 Task: Create a rule when anyone enters a card discription ending with a date after set due on the date.
Action: Mouse moved to (975, 114)
Screenshot: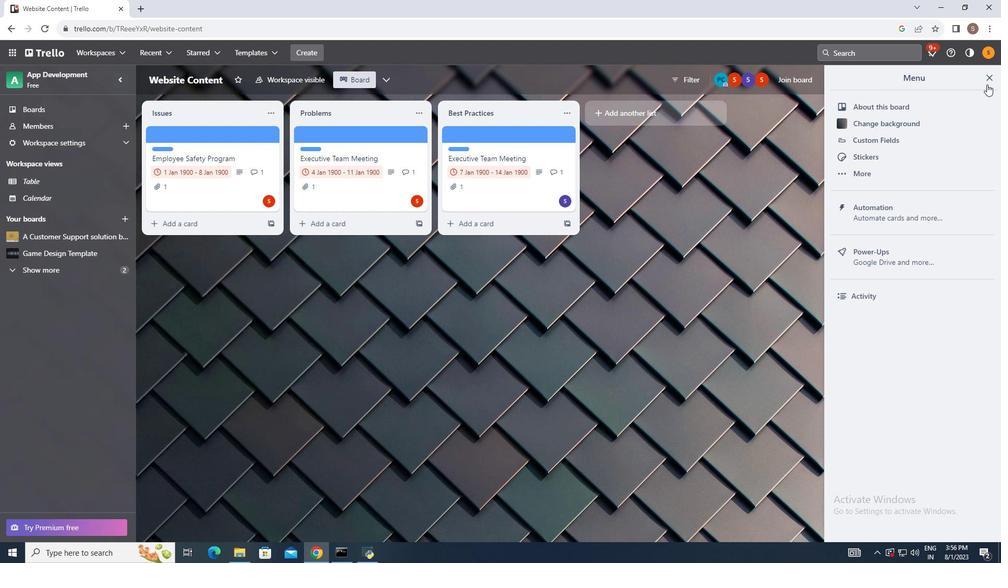 
Action: Mouse pressed left at (975, 114)
Screenshot: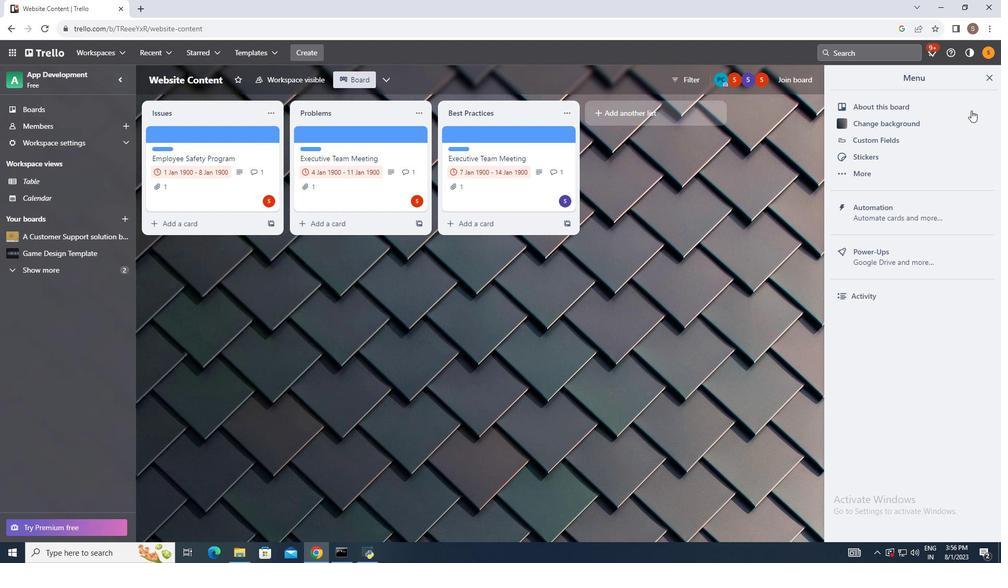 
Action: Mouse moved to (900, 236)
Screenshot: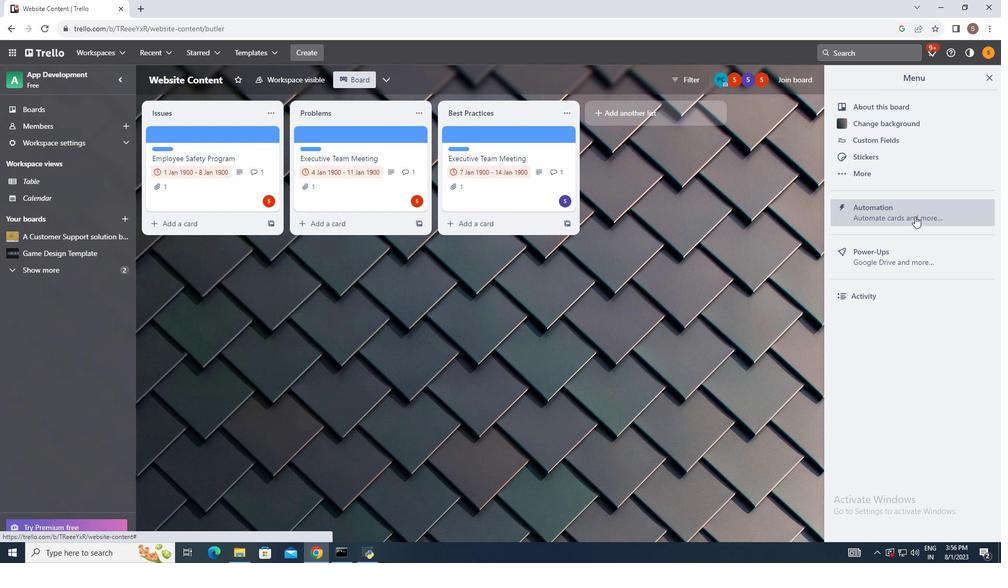 
Action: Mouse pressed left at (900, 236)
Screenshot: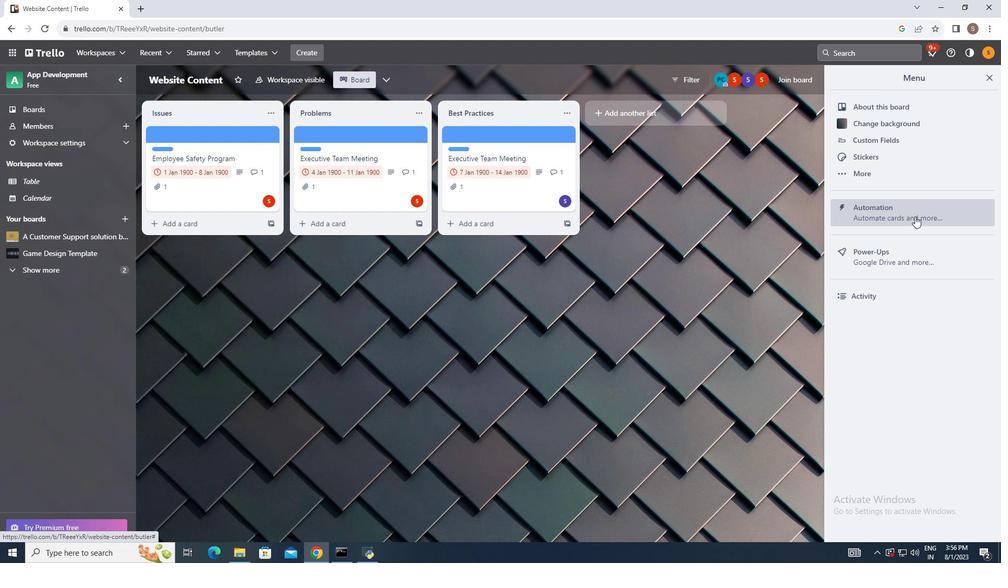 
Action: Mouse moved to (157, 199)
Screenshot: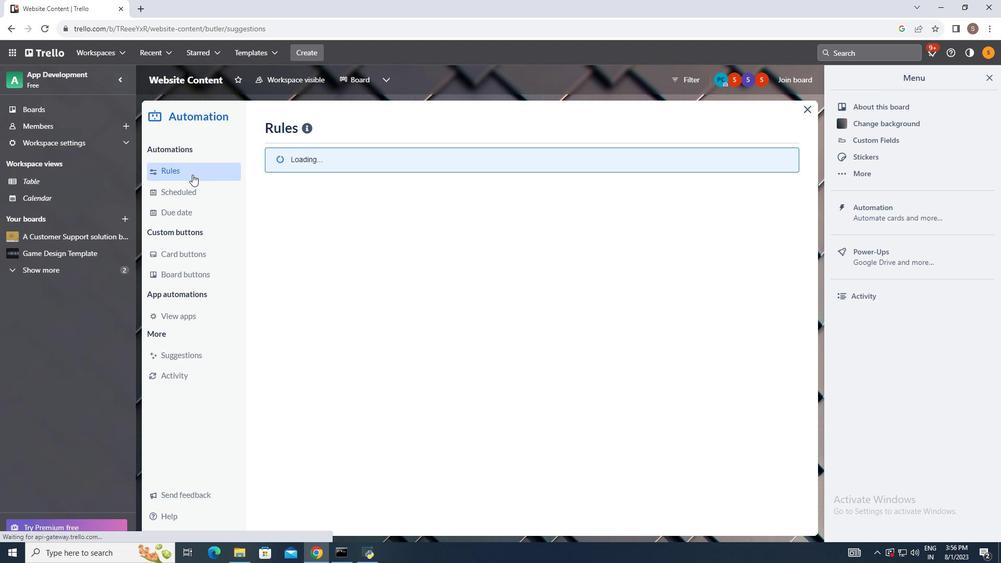 
Action: Mouse pressed left at (157, 199)
Screenshot: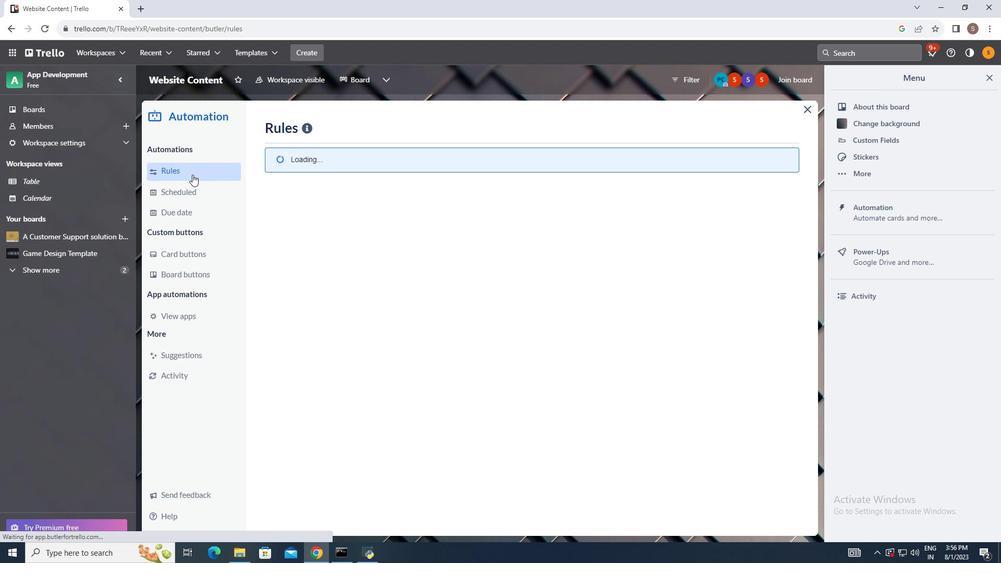 
Action: Mouse moved to (674, 158)
Screenshot: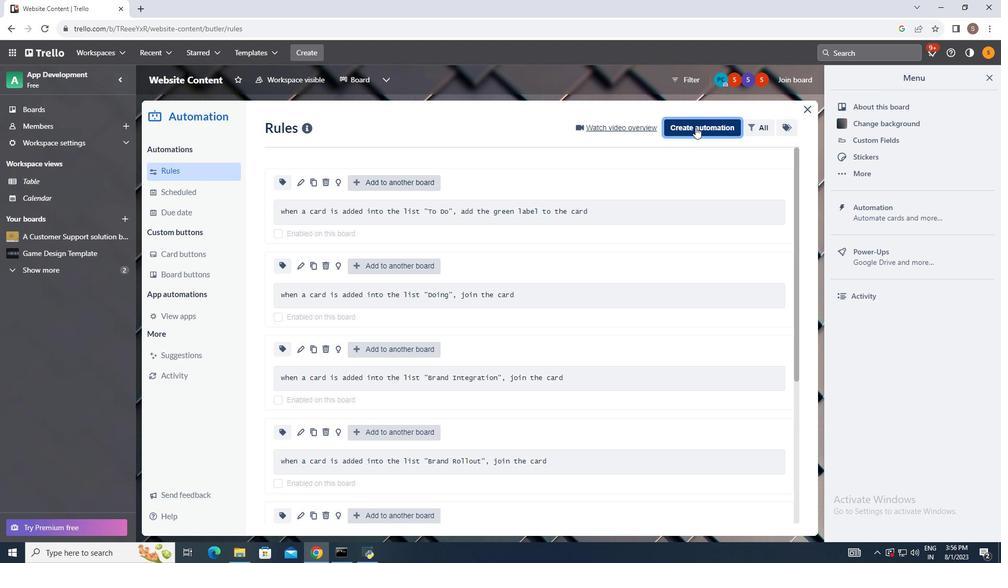 
Action: Mouse pressed left at (674, 158)
Screenshot: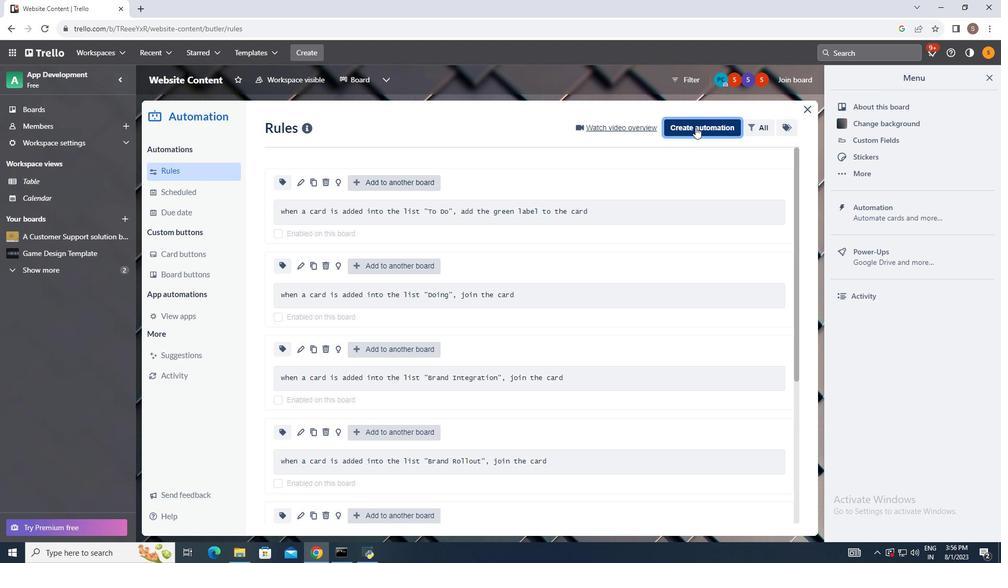 
Action: Mouse moved to (509, 244)
Screenshot: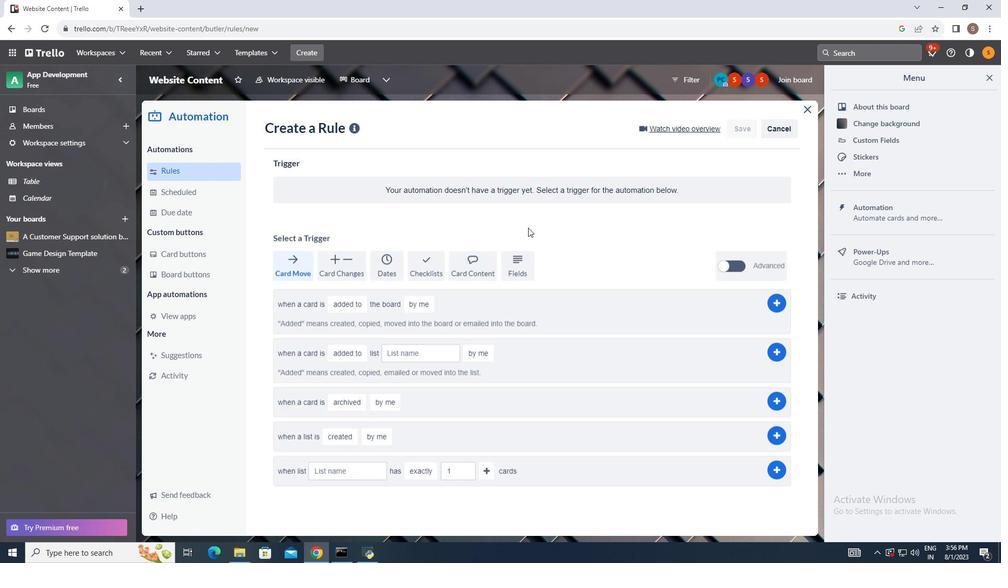 
Action: Mouse pressed left at (509, 244)
Screenshot: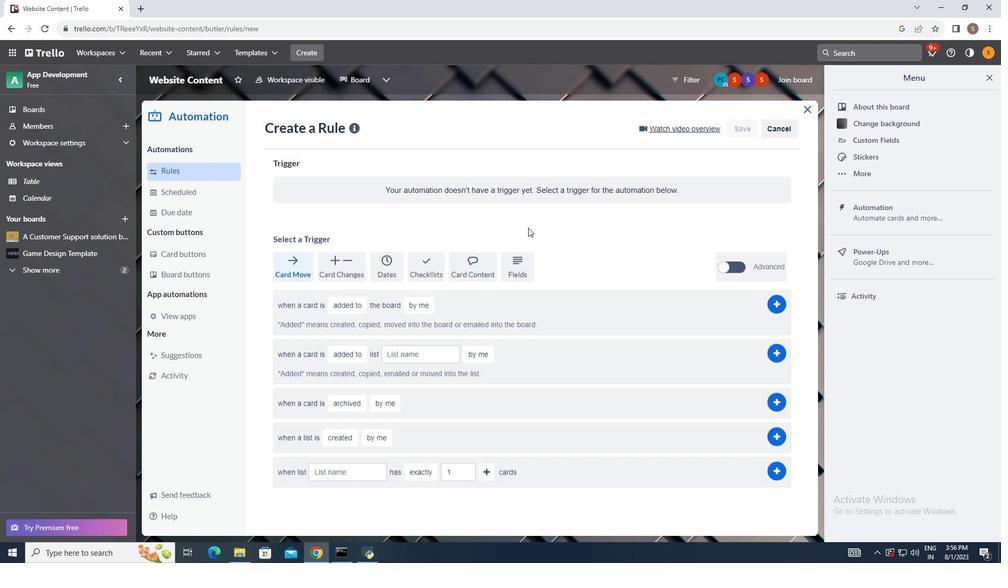 
Action: Mouse moved to (362, 277)
Screenshot: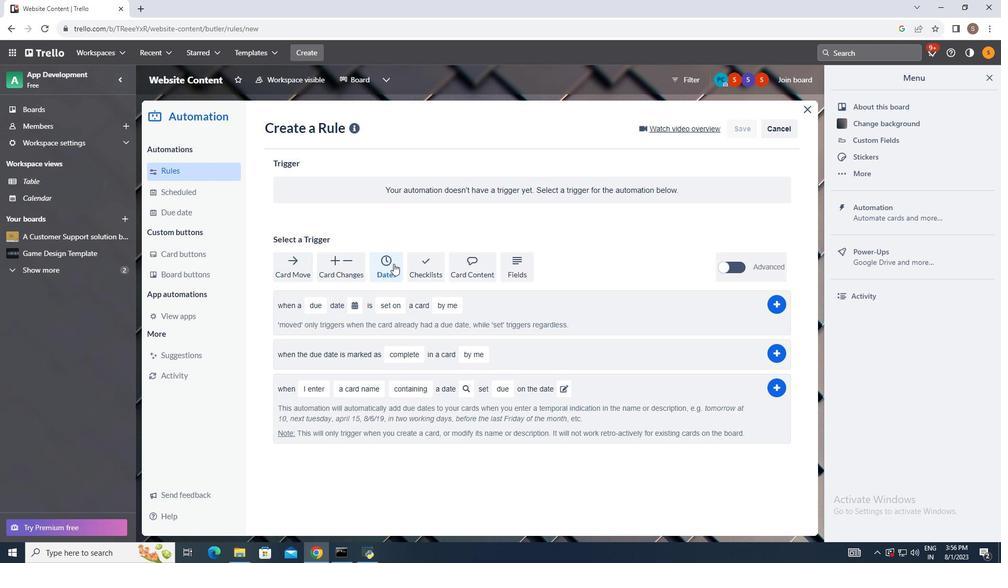 
Action: Mouse pressed left at (362, 277)
Screenshot: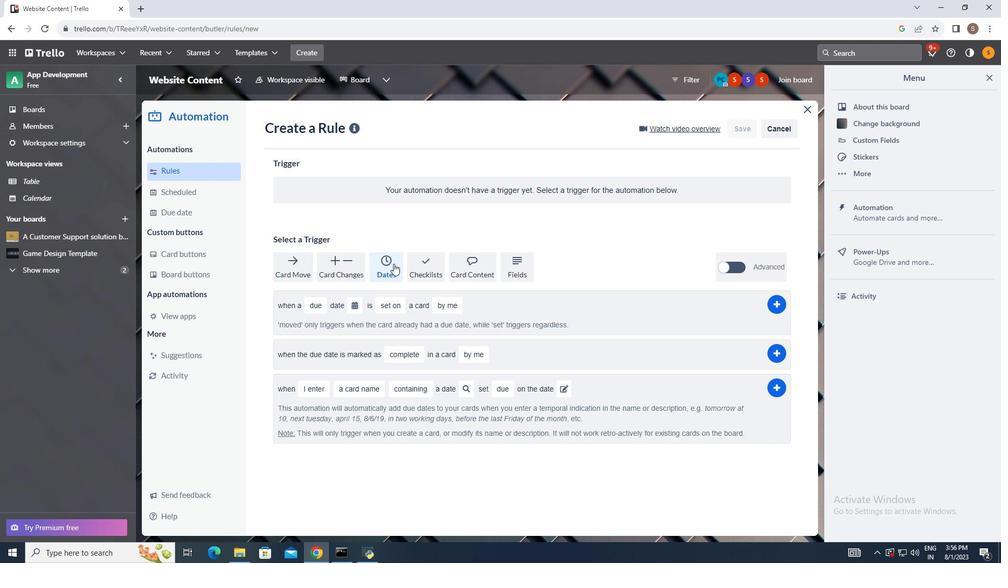 
Action: Mouse moved to (286, 428)
Screenshot: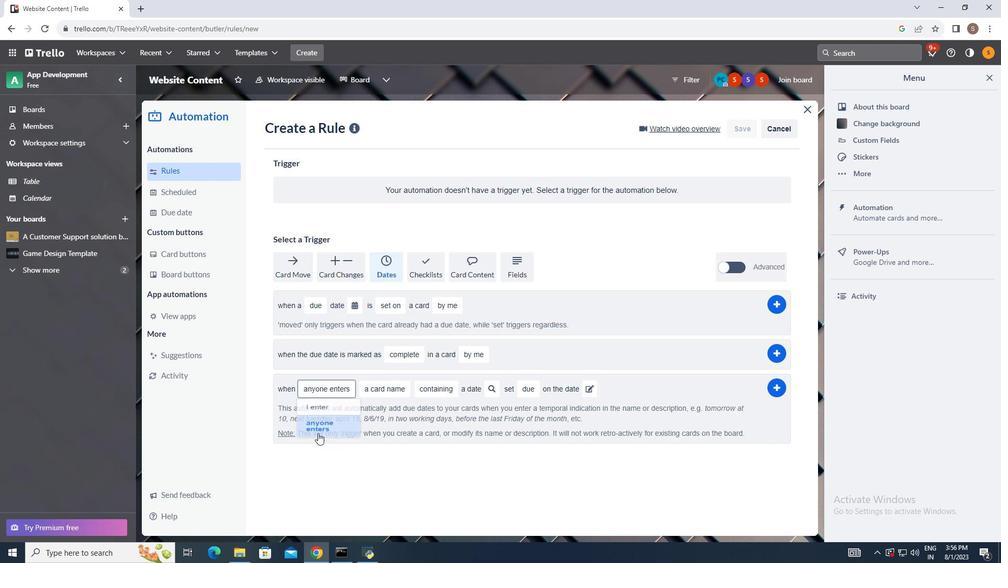 
Action: Mouse pressed left at (286, 428)
Screenshot: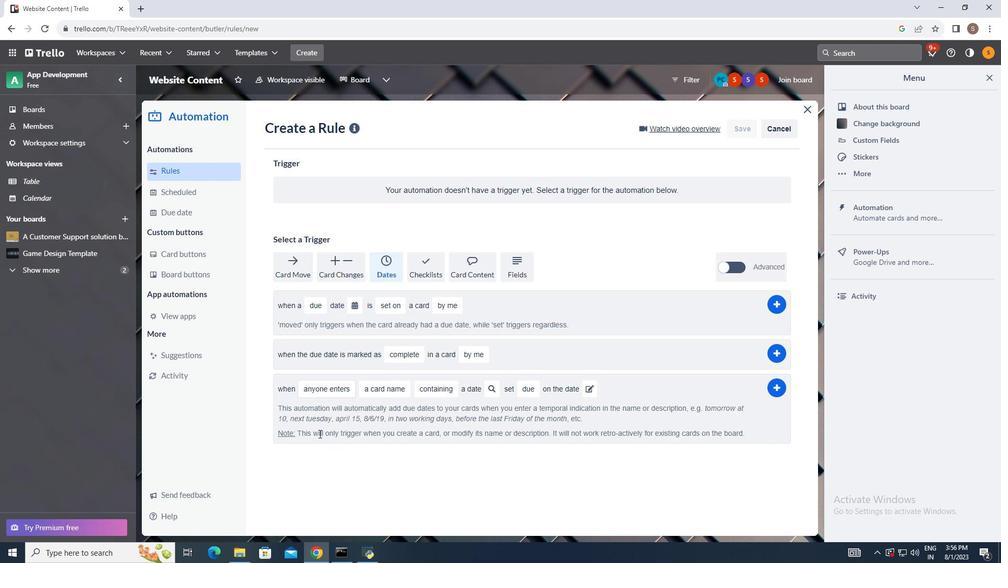 
Action: Mouse moved to (350, 387)
Screenshot: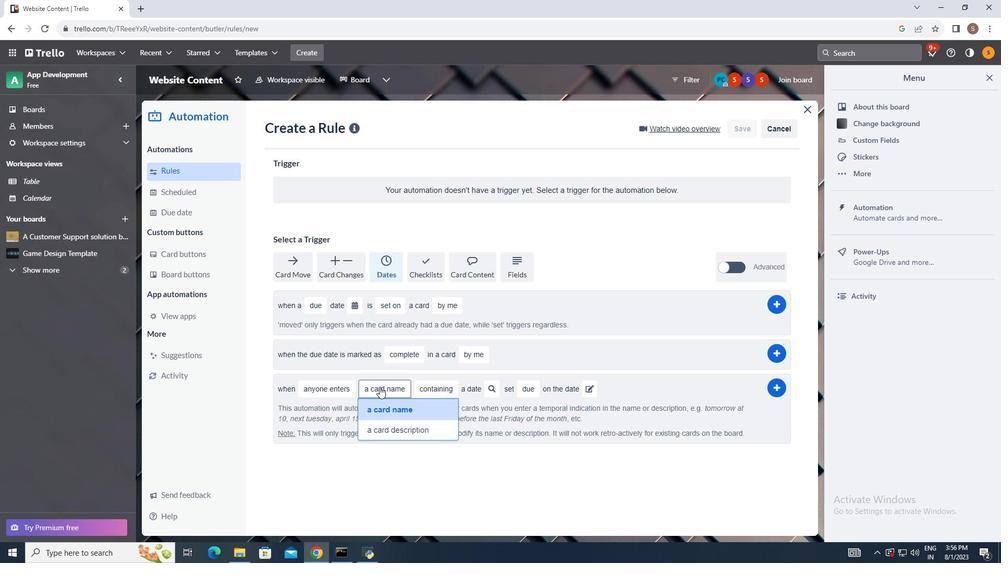 
Action: Mouse pressed left at (350, 387)
Screenshot: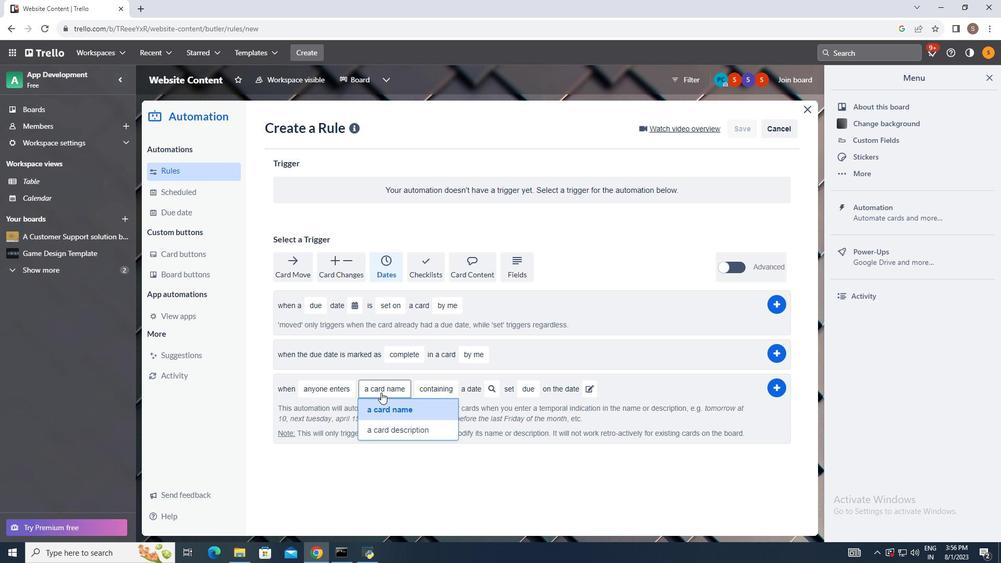 
Action: Mouse moved to (371, 426)
Screenshot: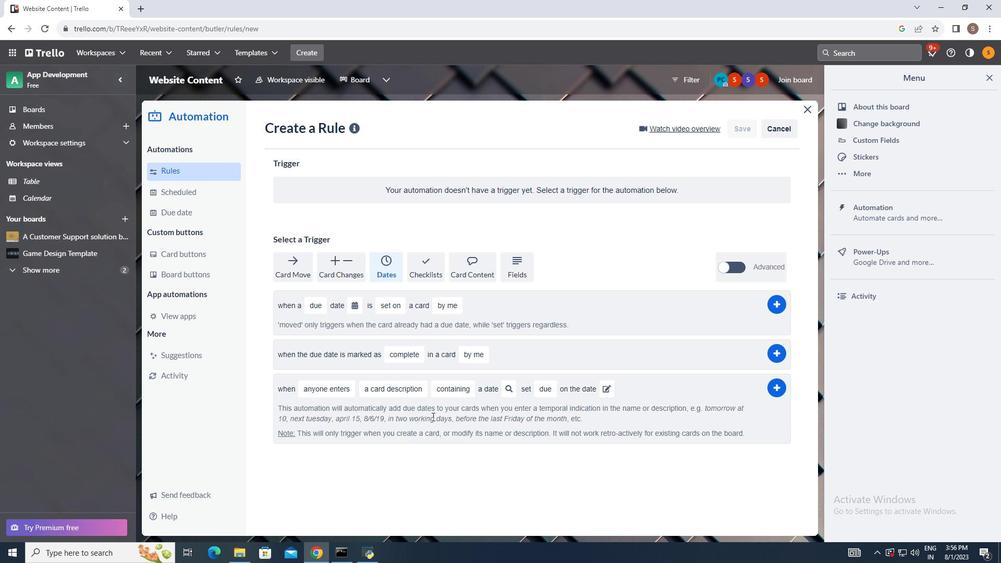 
Action: Mouse pressed left at (371, 426)
Screenshot: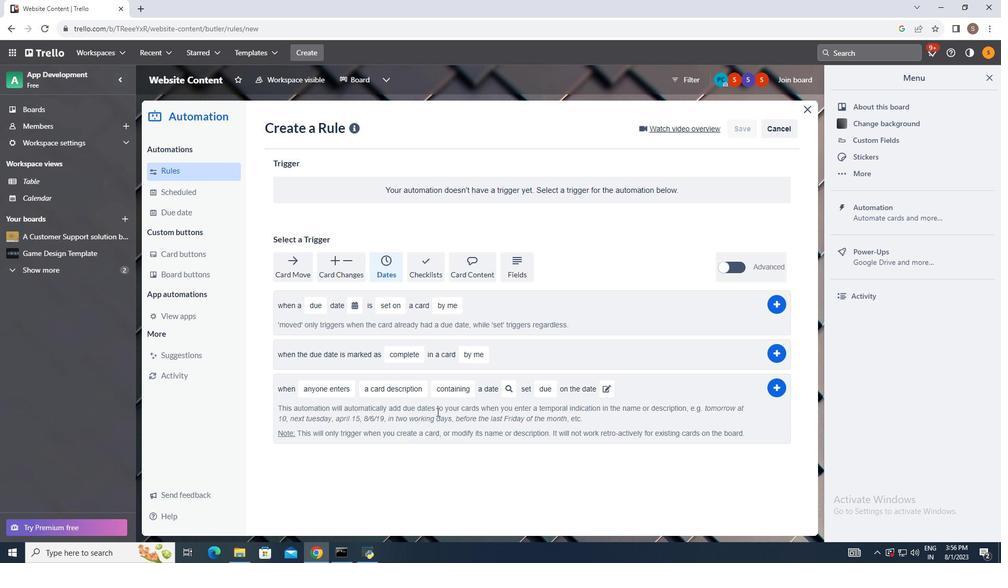 
Action: Mouse moved to (433, 395)
Screenshot: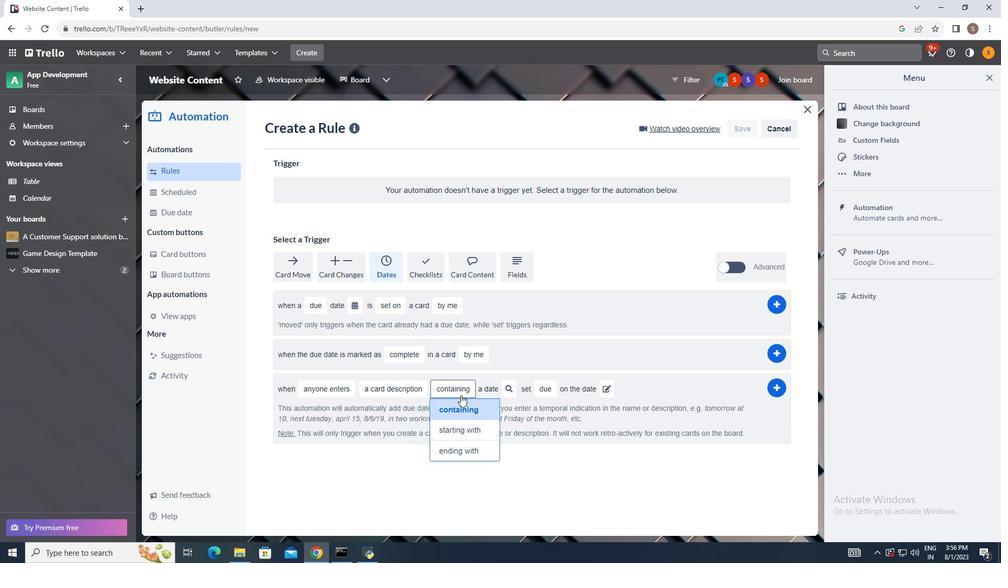 
Action: Mouse pressed left at (433, 395)
Screenshot: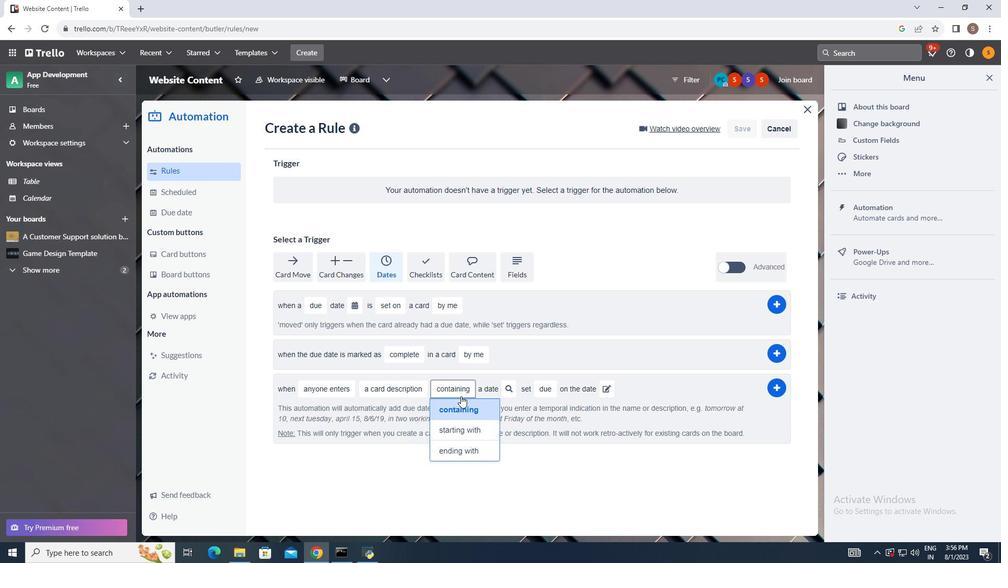 
Action: Mouse moved to (441, 439)
Screenshot: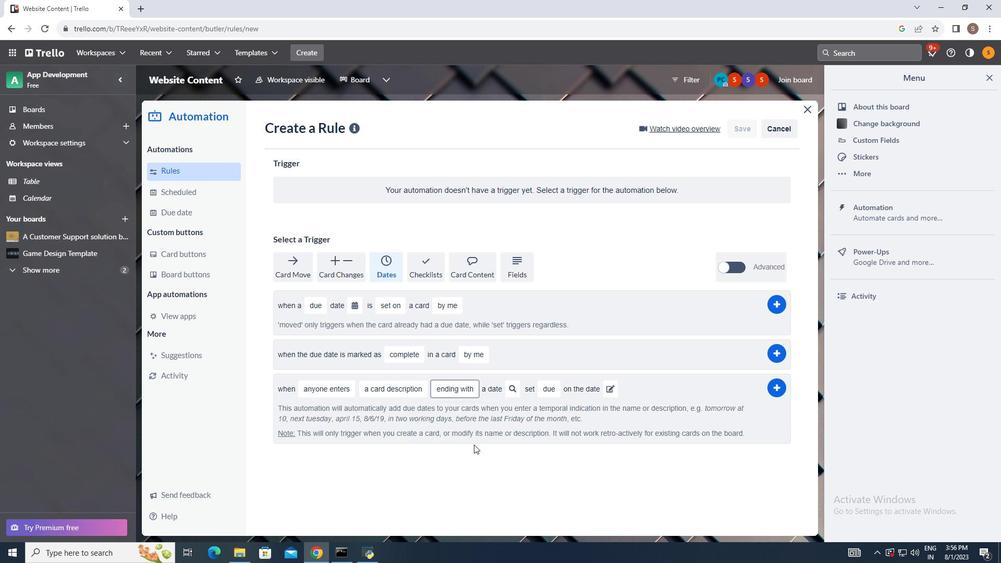 
Action: Mouse pressed left at (441, 439)
Screenshot: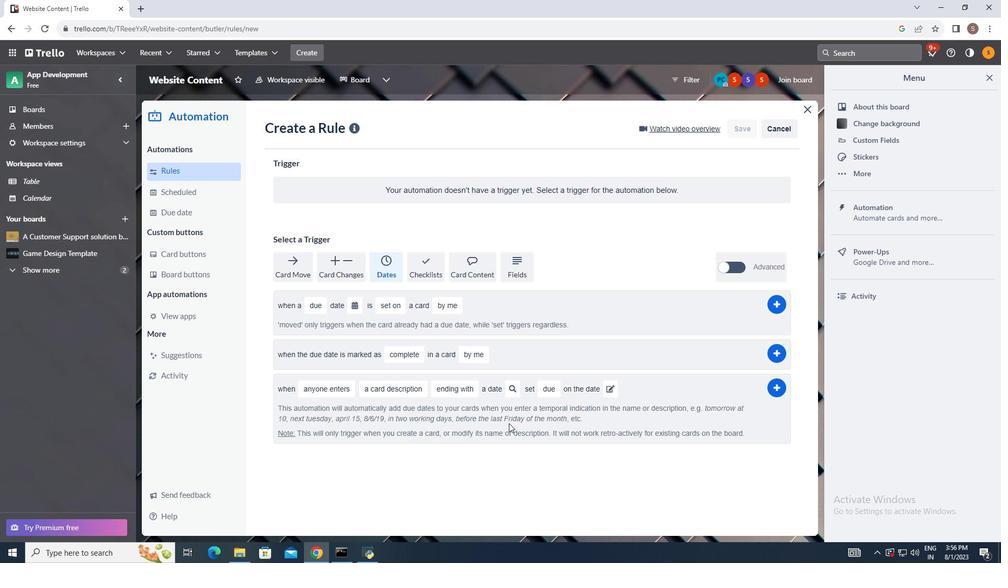 
Action: Mouse moved to (487, 387)
Screenshot: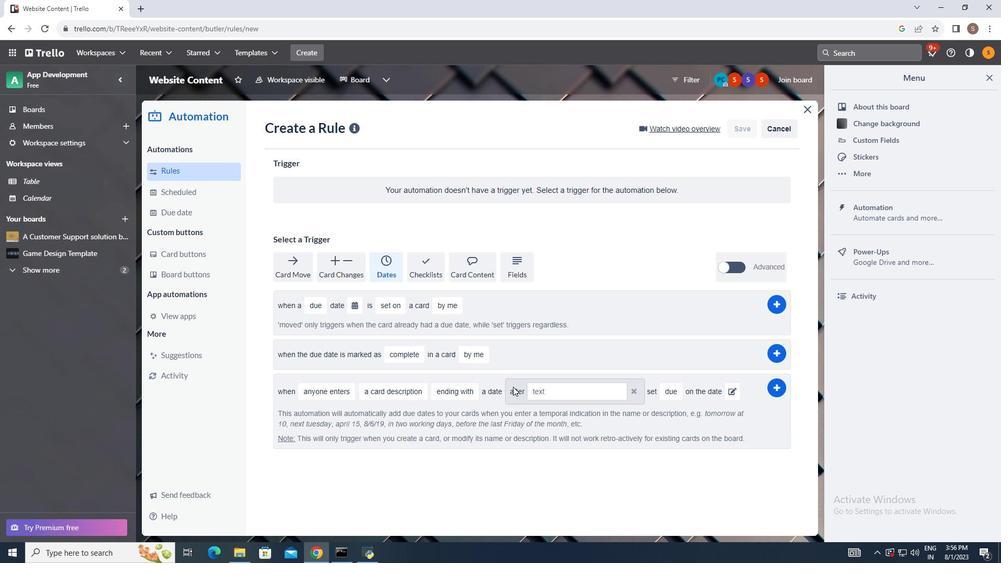 
Action: Mouse pressed left at (487, 387)
Screenshot: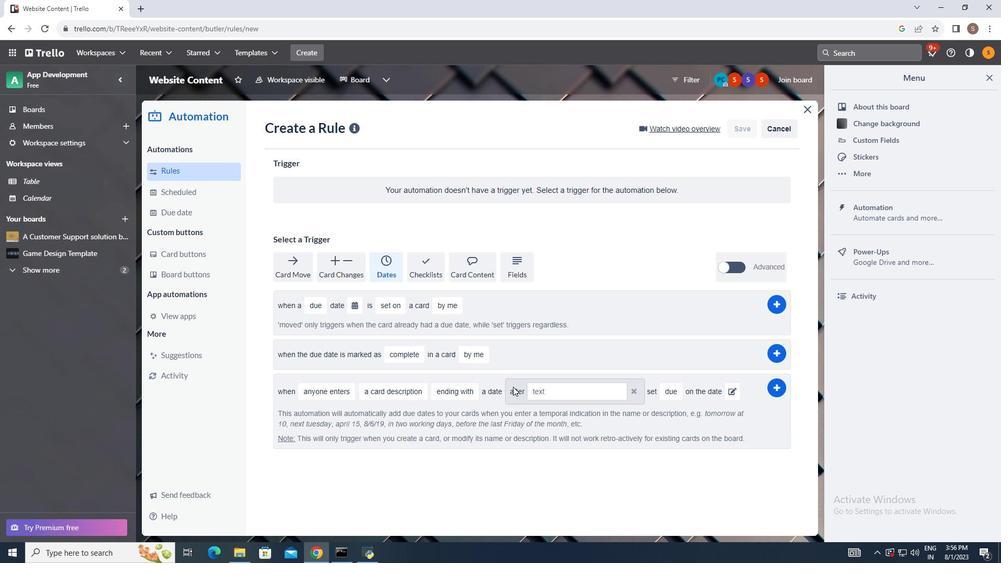 
Action: Mouse moved to (650, 387)
Screenshot: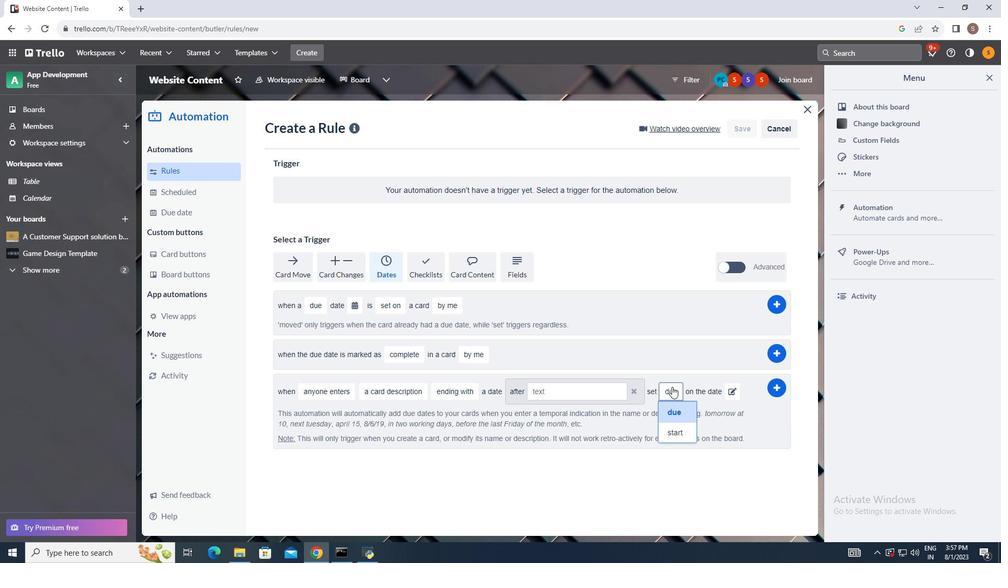
Action: Mouse pressed left at (650, 387)
Screenshot: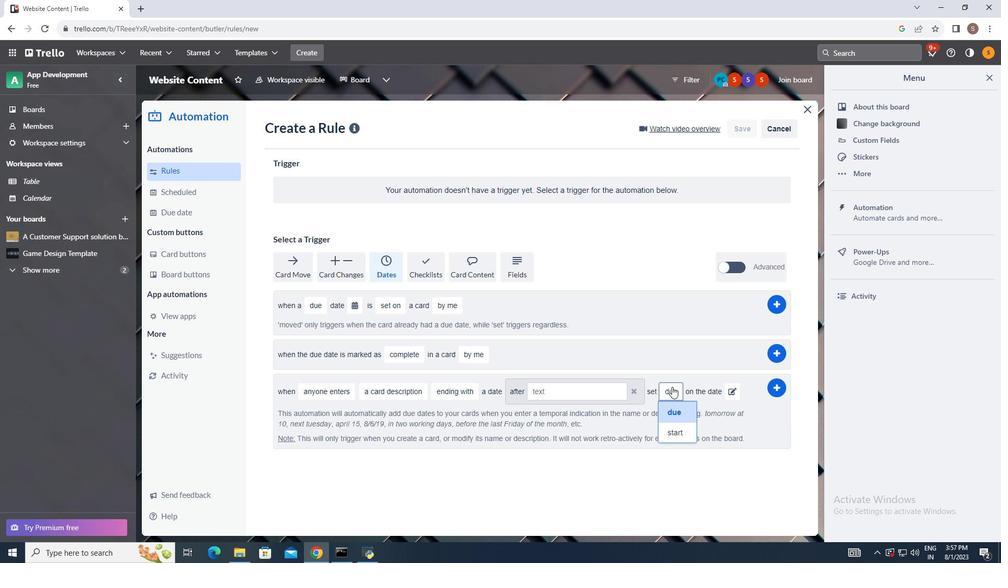 
Action: Mouse moved to (651, 407)
Screenshot: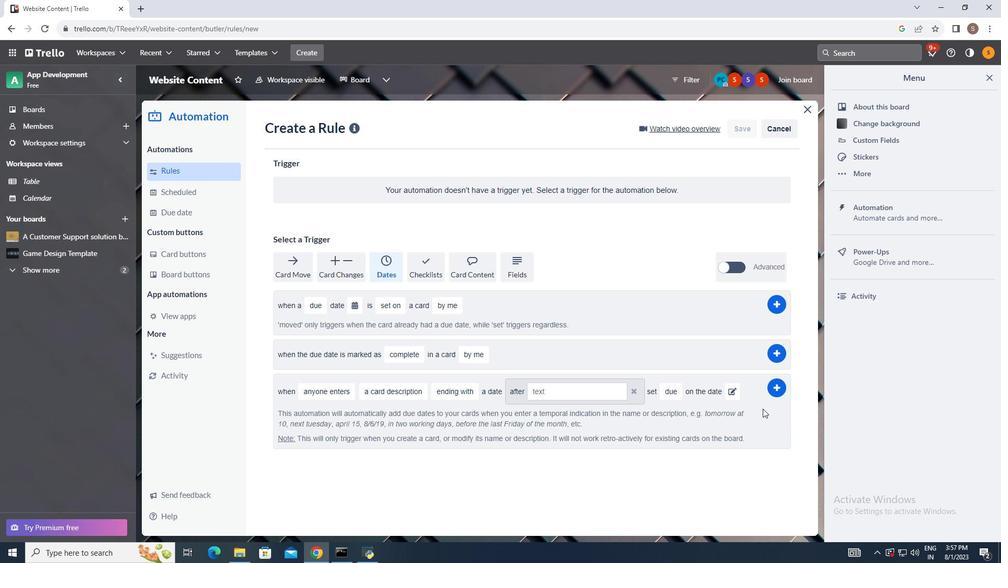 
Action: Mouse pressed left at (651, 407)
Screenshot: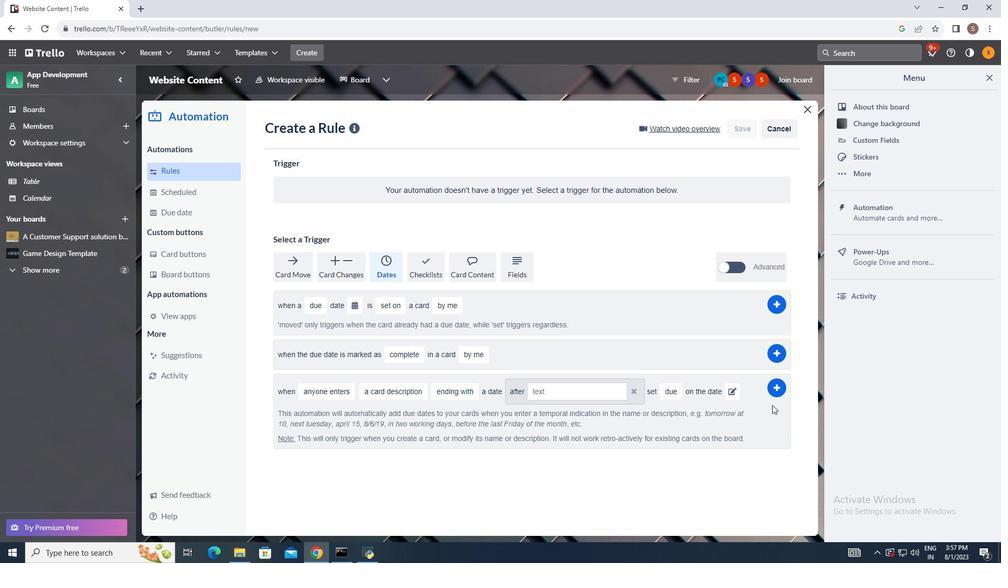
Action: Mouse moved to (761, 391)
Screenshot: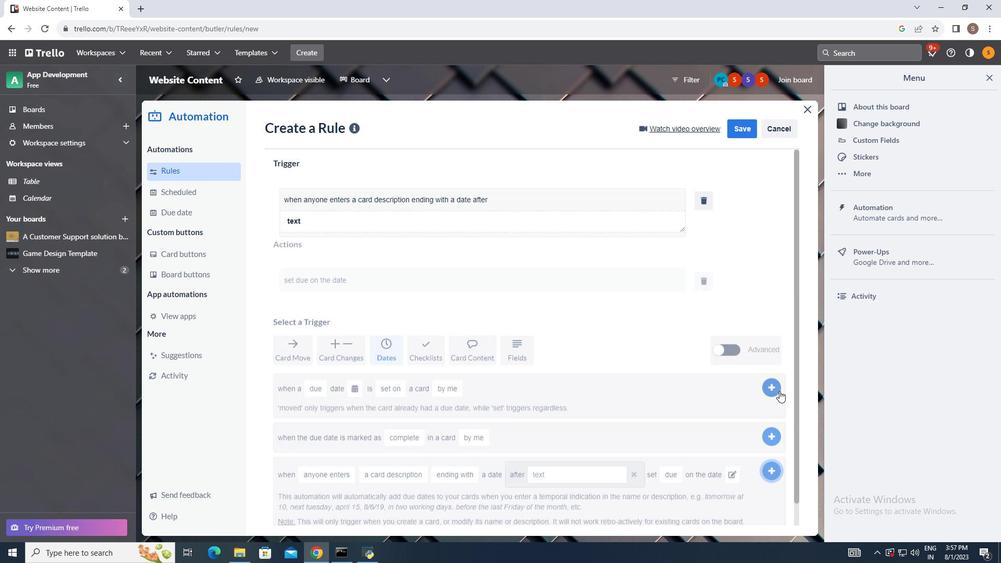 
Action: Mouse pressed left at (761, 391)
Screenshot: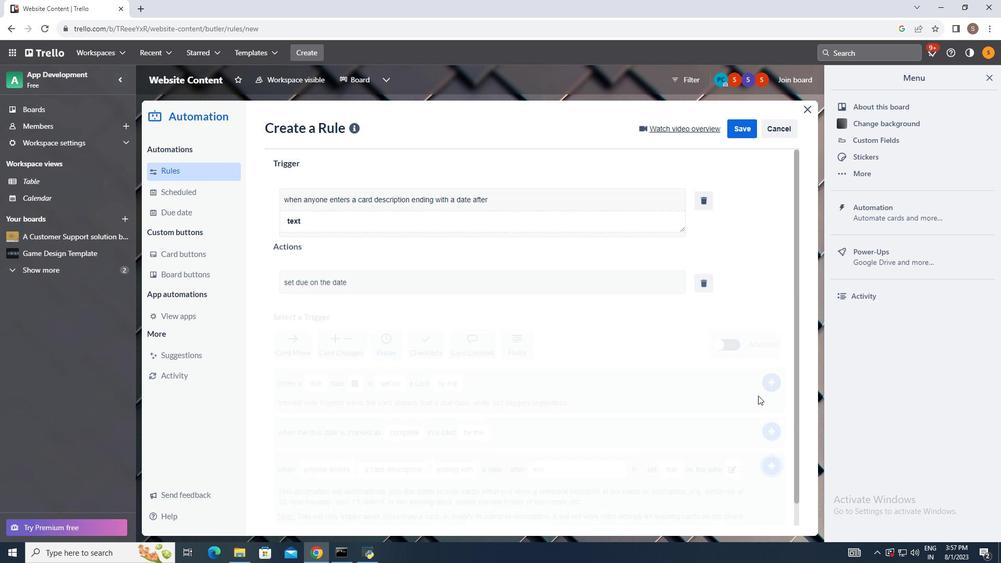 
Action: Mouse moved to (557, 329)
Screenshot: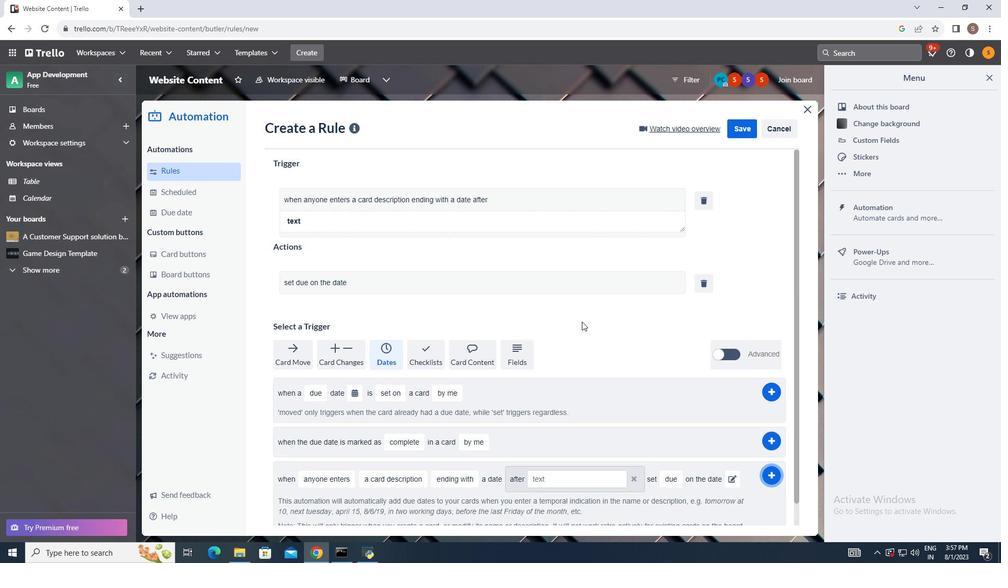 
